 Task: Add Bigelow Decaf Earl Gray Tea to the cart.
Action: Mouse pressed left at (19, 139)
Screenshot: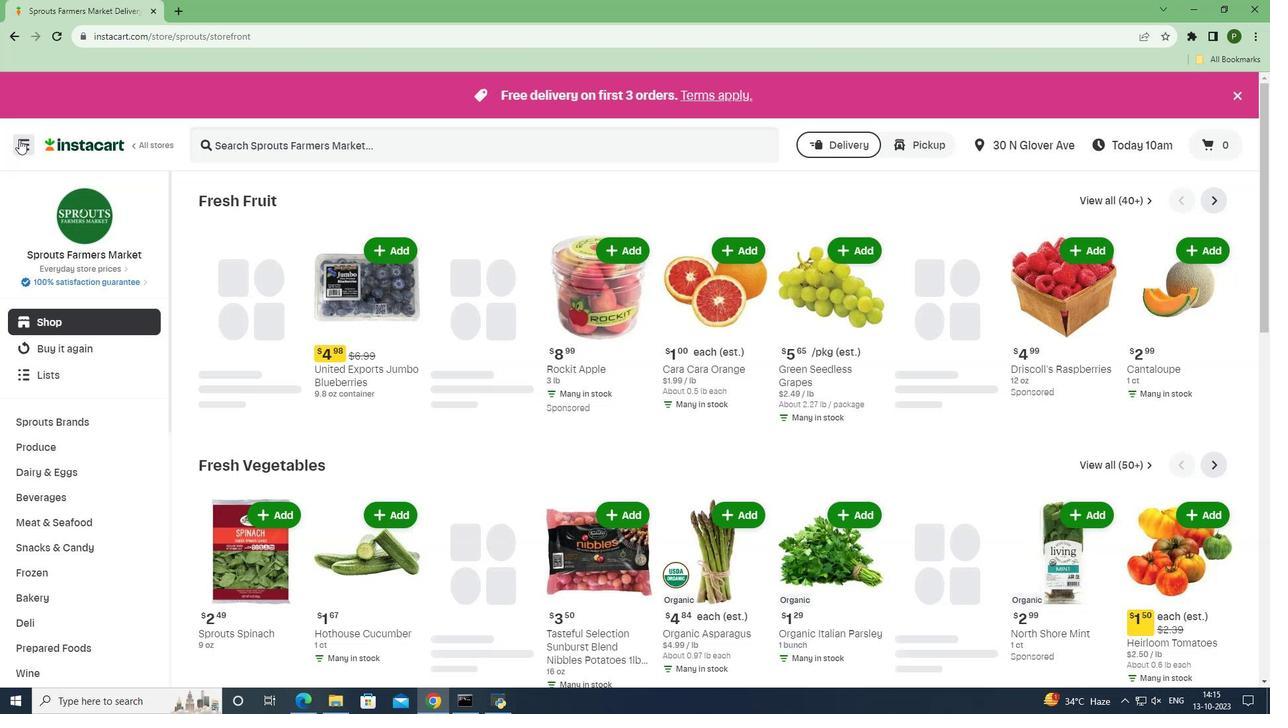 
Action: Mouse moved to (21, 342)
Screenshot: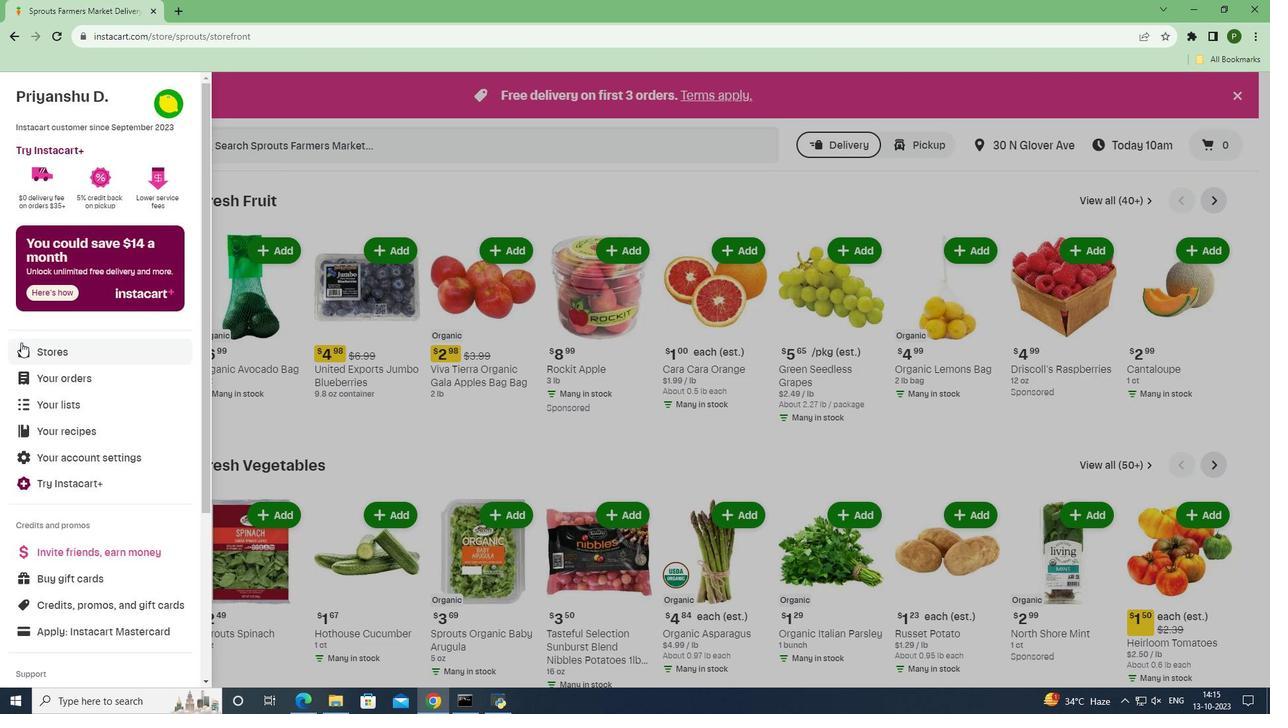 
Action: Mouse pressed left at (21, 342)
Screenshot: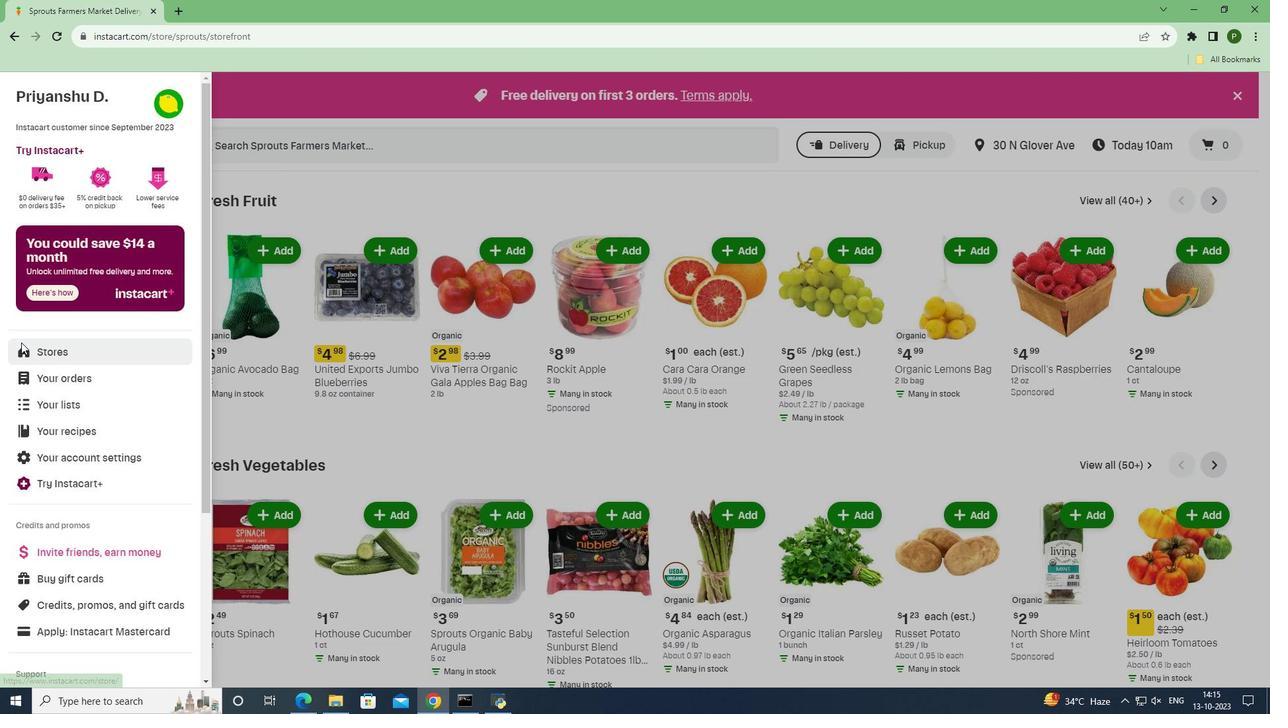 
Action: Mouse moved to (304, 153)
Screenshot: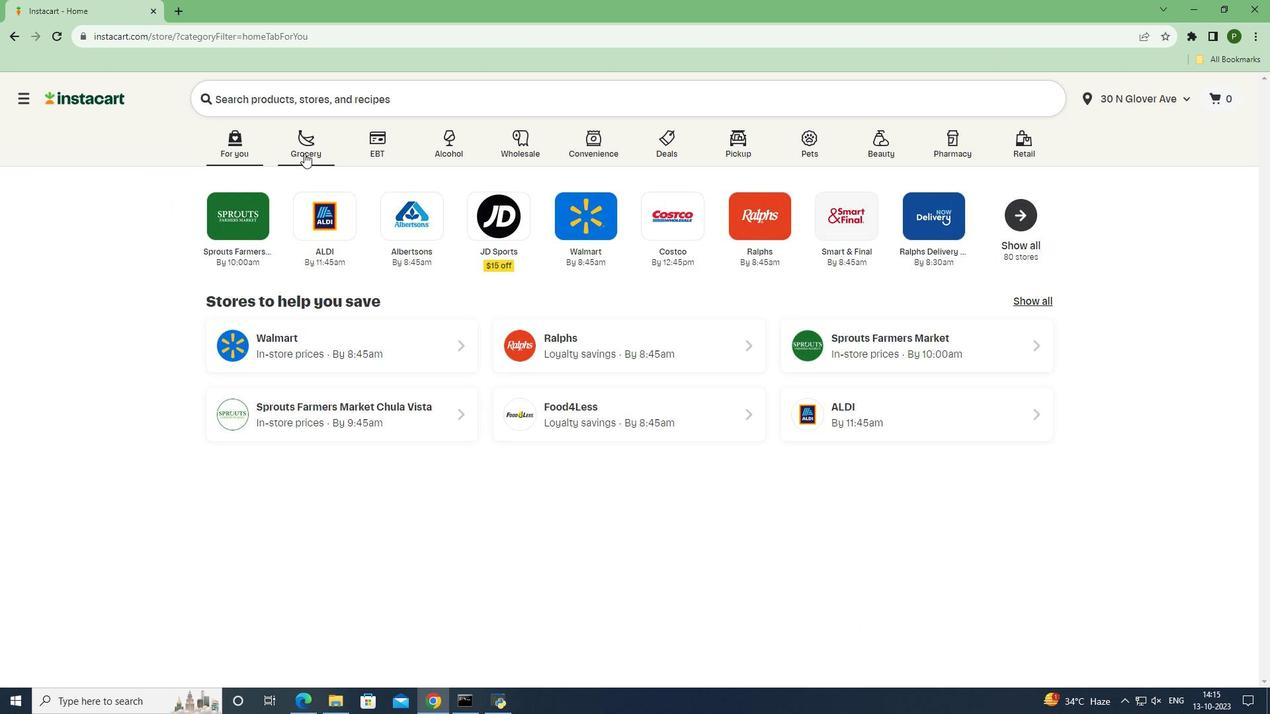 
Action: Mouse pressed left at (304, 153)
Screenshot: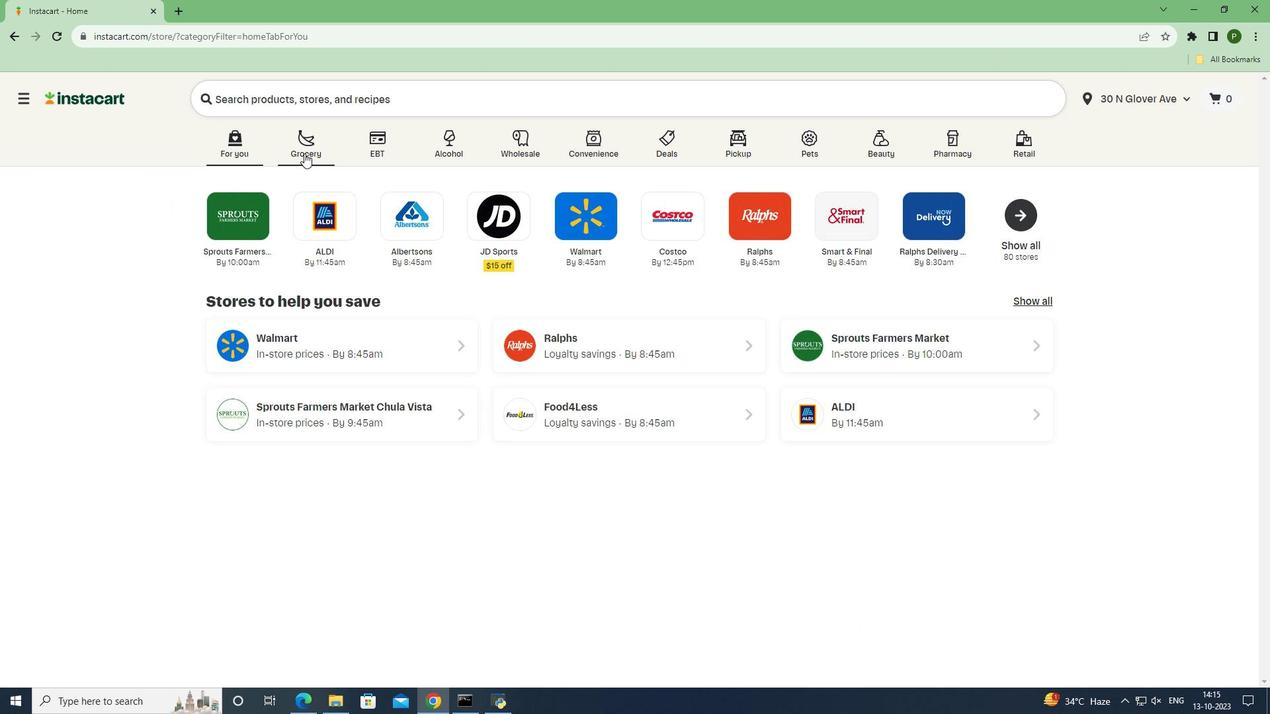 
Action: Mouse moved to (816, 306)
Screenshot: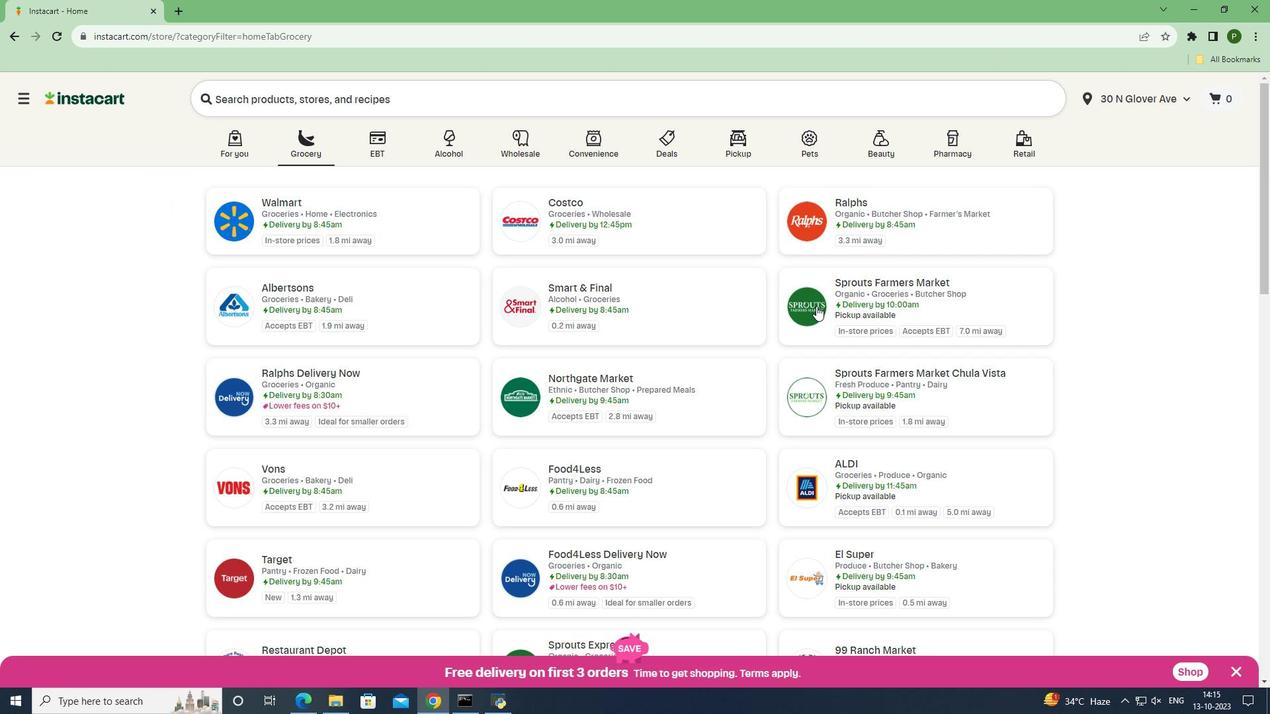 
Action: Mouse pressed left at (816, 306)
Screenshot: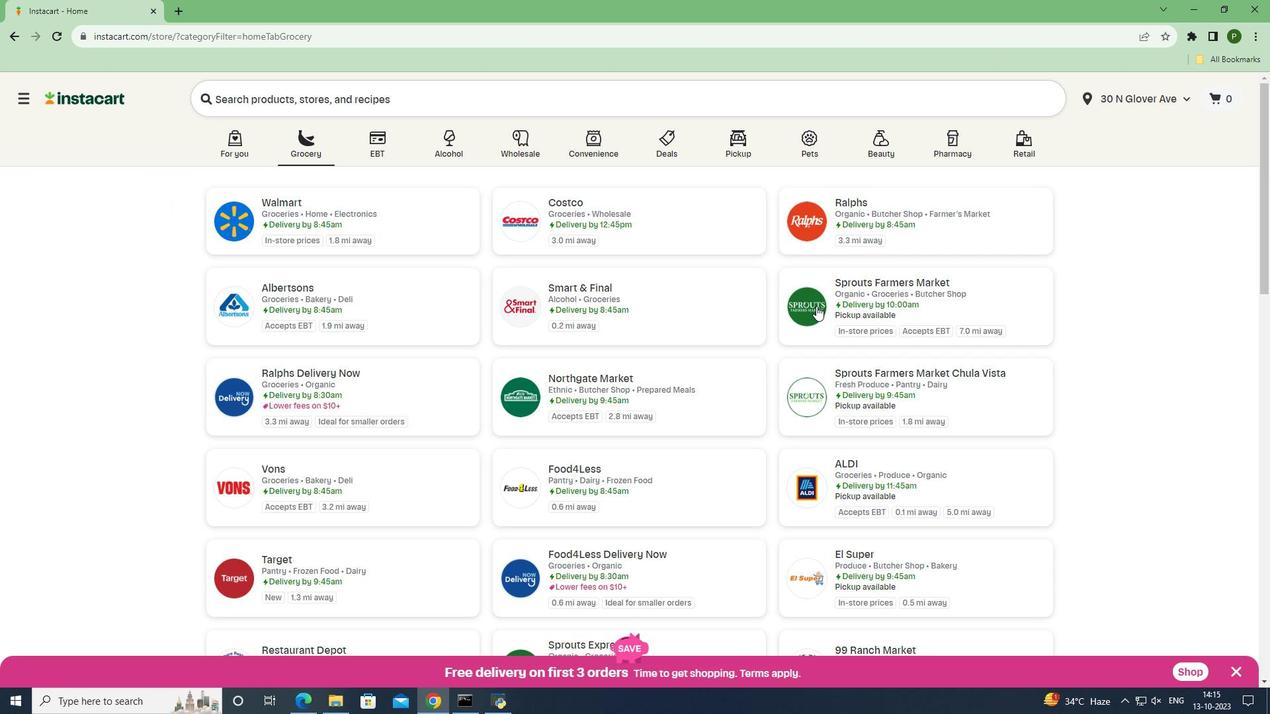 
Action: Mouse moved to (99, 500)
Screenshot: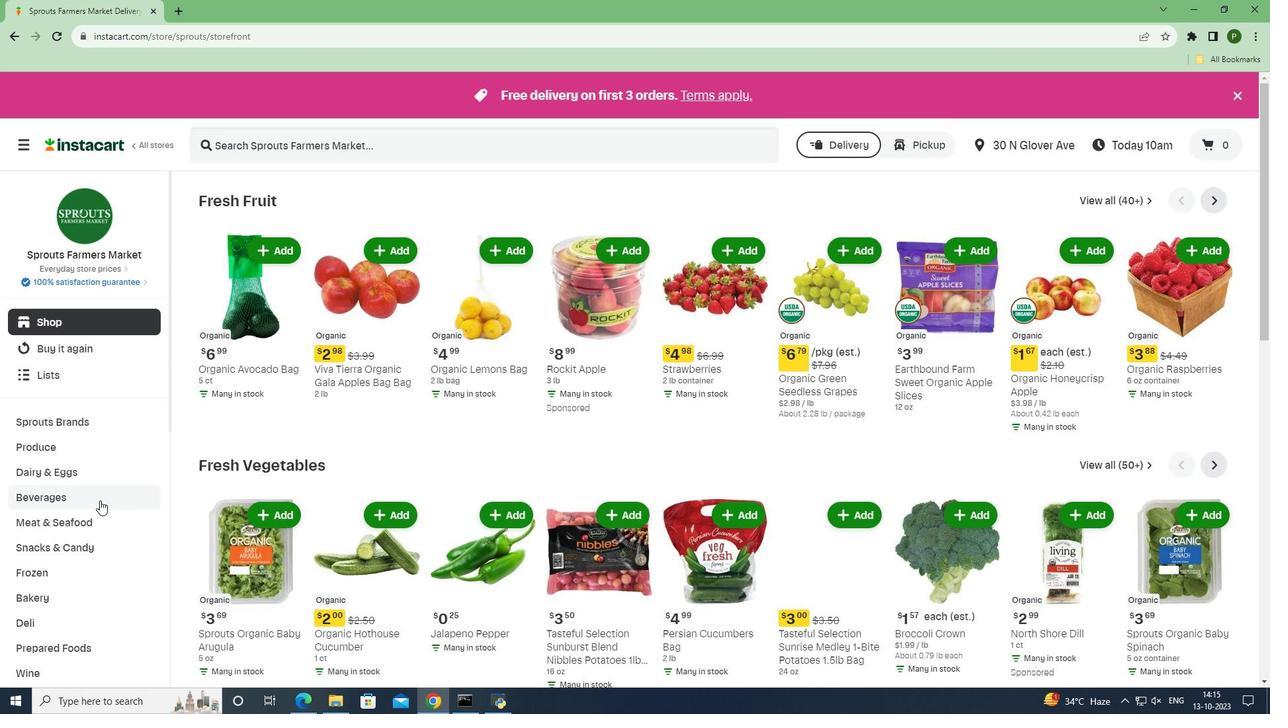 
Action: Mouse pressed left at (99, 500)
Screenshot: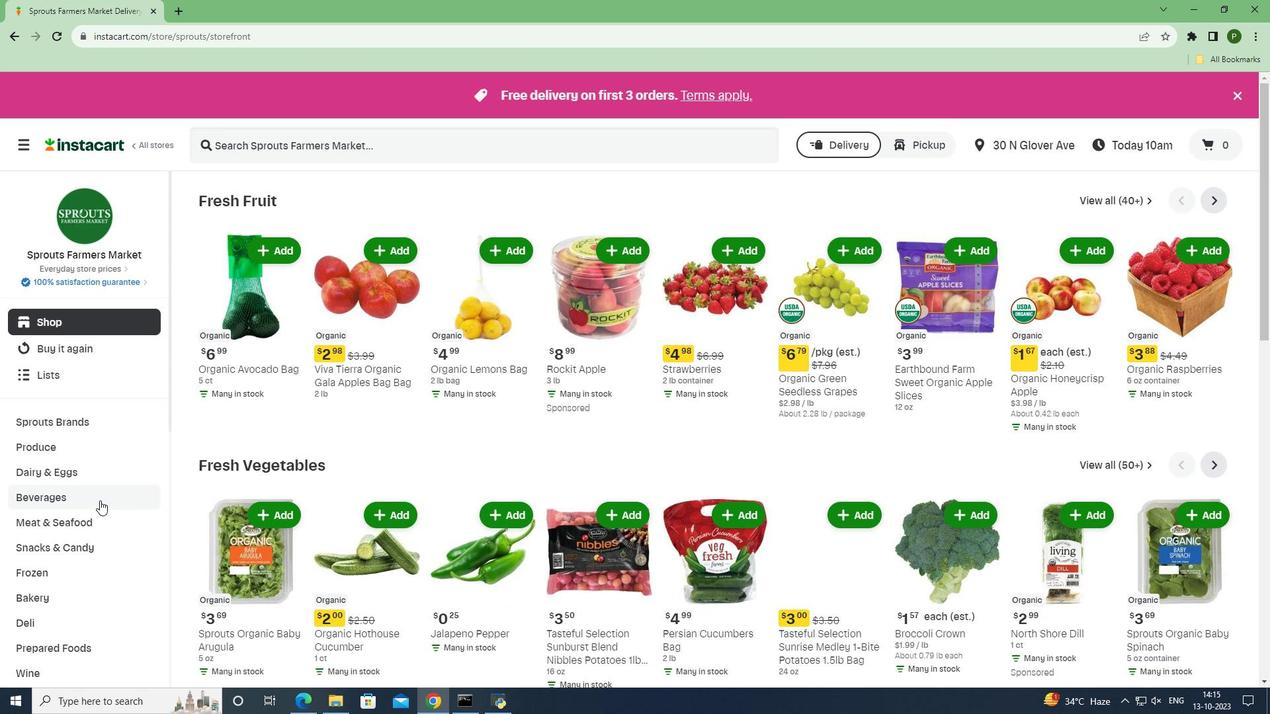 
Action: Mouse moved to (1148, 375)
Screenshot: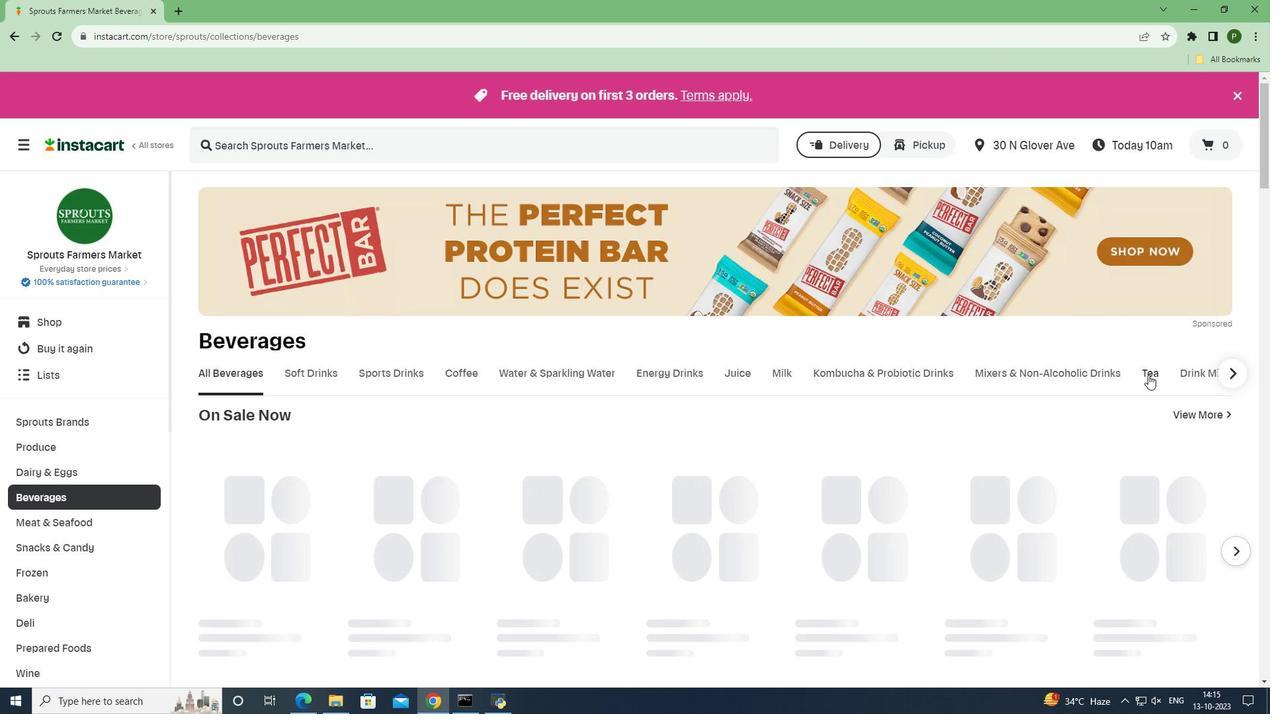 
Action: Mouse pressed left at (1148, 375)
Screenshot: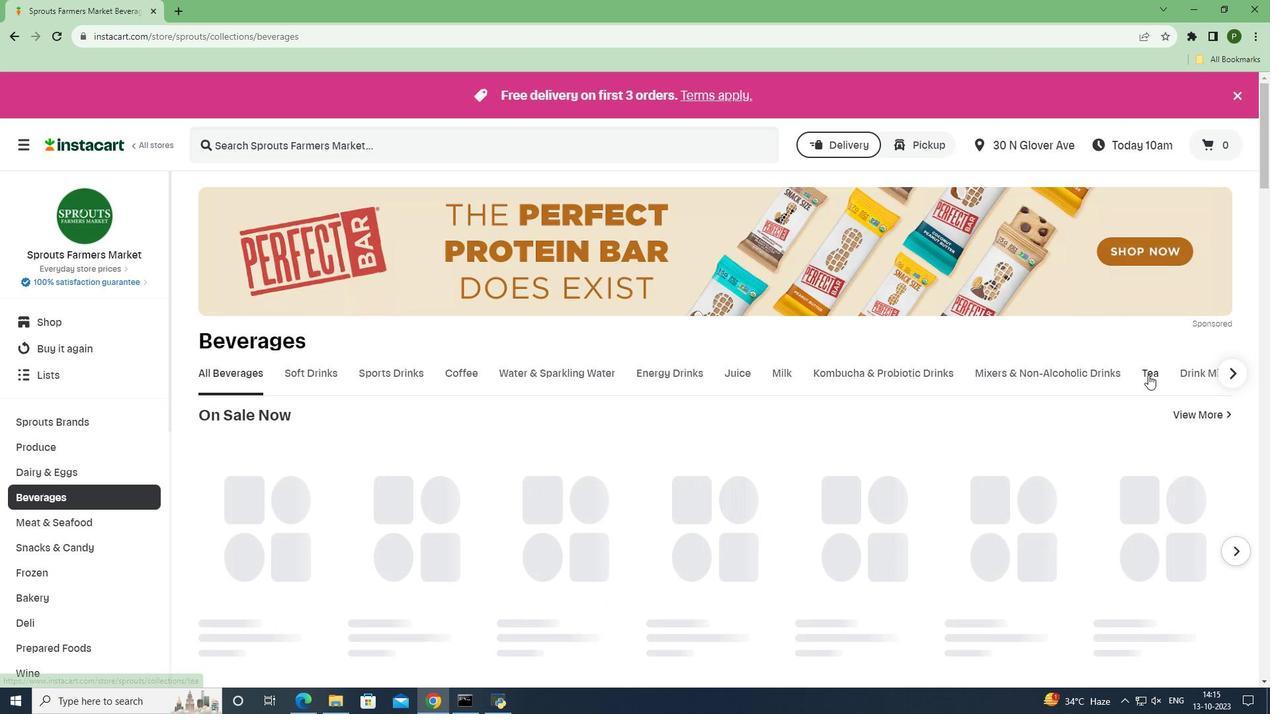 
Action: Mouse moved to (322, 150)
Screenshot: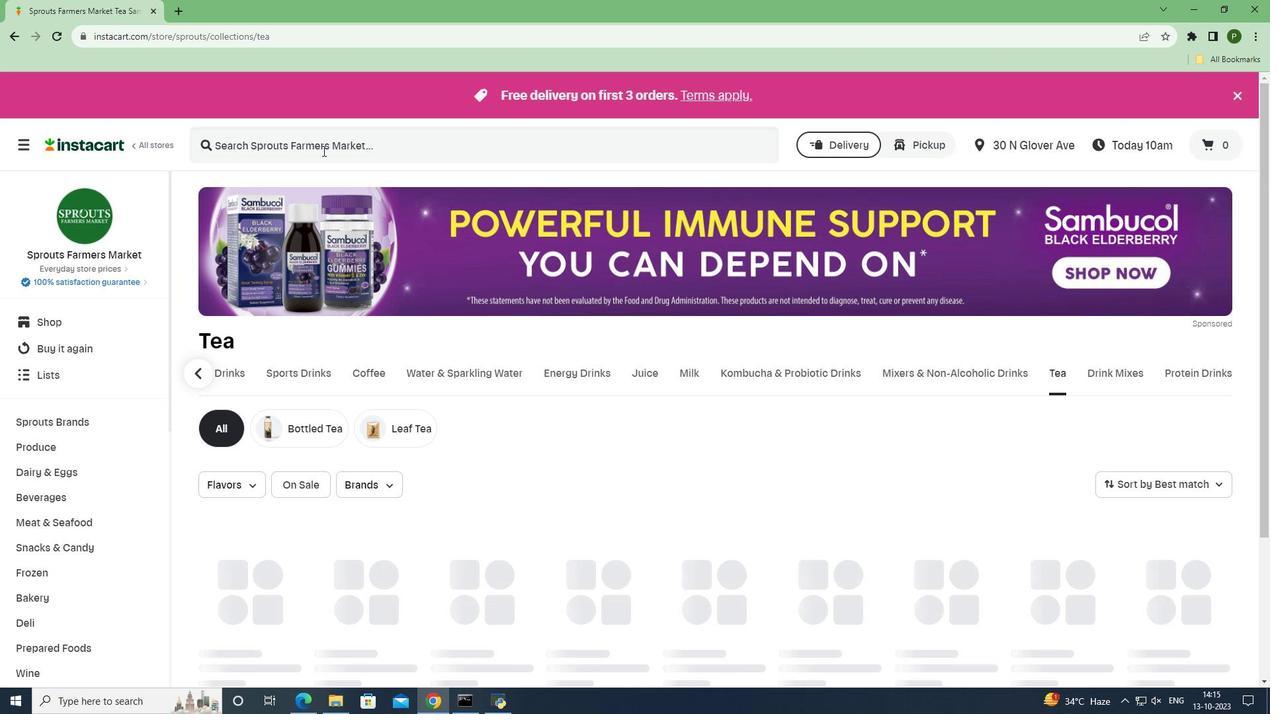 
Action: Mouse pressed left at (322, 150)
Screenshot: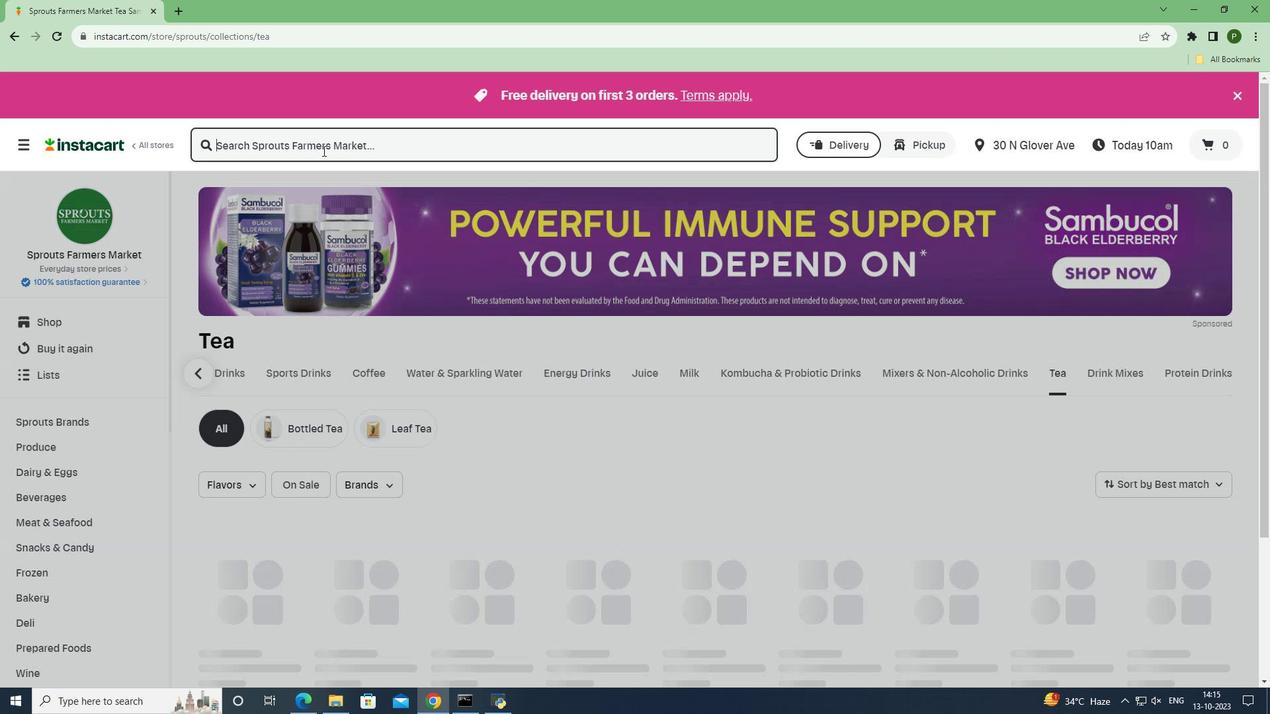 
Action: Key pressed <Key.caps_lock>B<Key.caps_lock>igelow<Key.space><Key.caps_lock>D<Key.caps_lock>ecaf<Key.space><Key.caps_lock>E<Key.caps_lock>arl<Key.space><Key.caps_lock>G<Key.caps_lock>ray<Key.space><Key.caps_lock>T<Key.caps_lock>ea<Key.space><Key.enter>
Screenshot: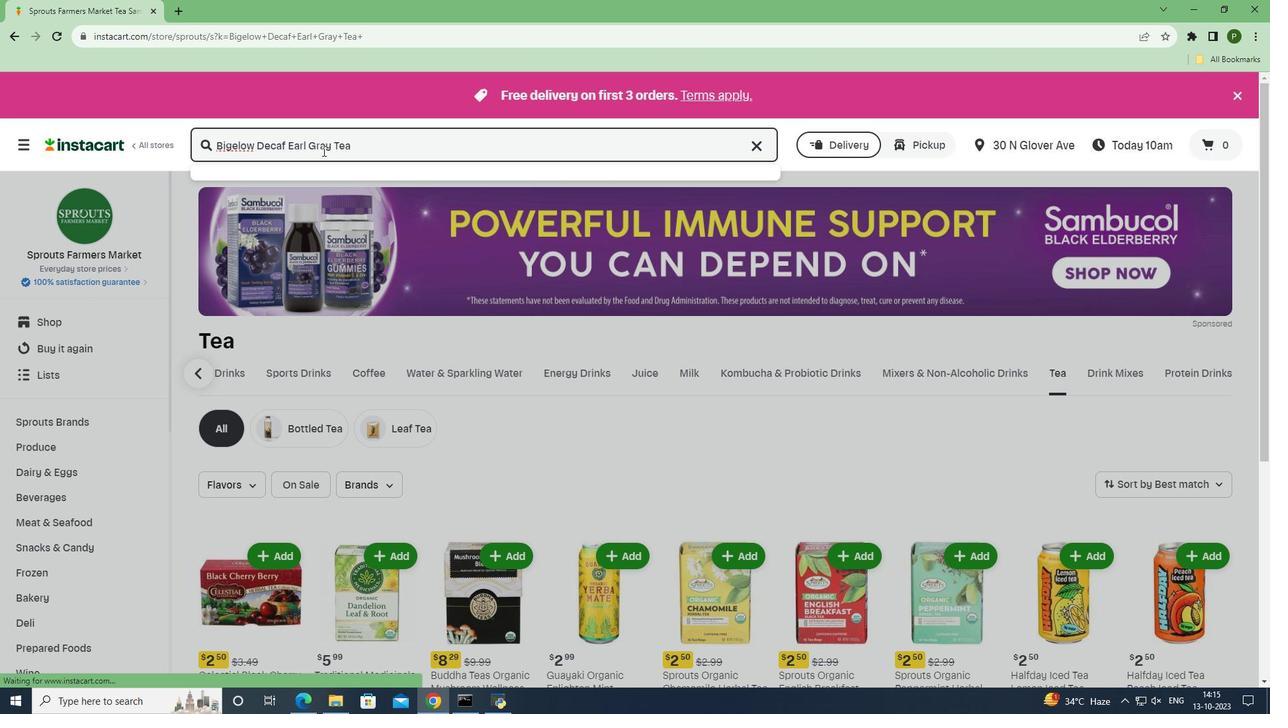 
Action: Mouse moved to (418, 400)
Screenshot: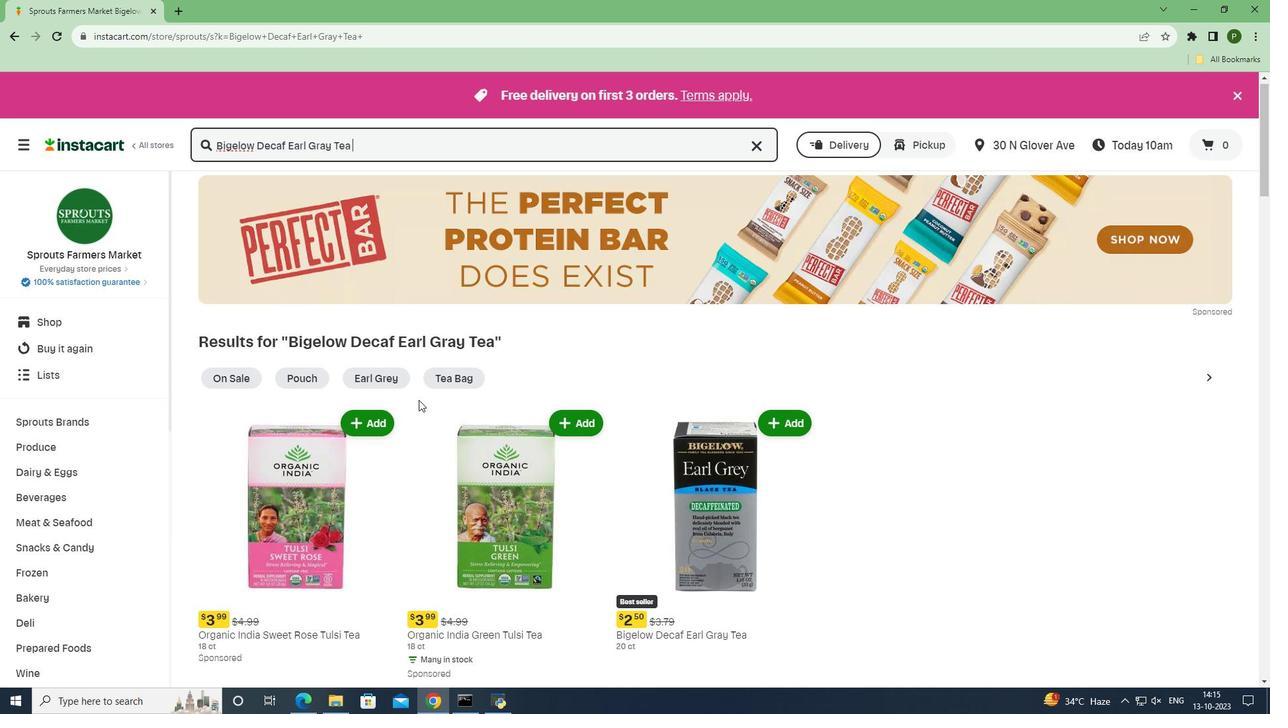 
Action: Mouse scrolled (418, 399) with delta (0, 0)
Screenshot: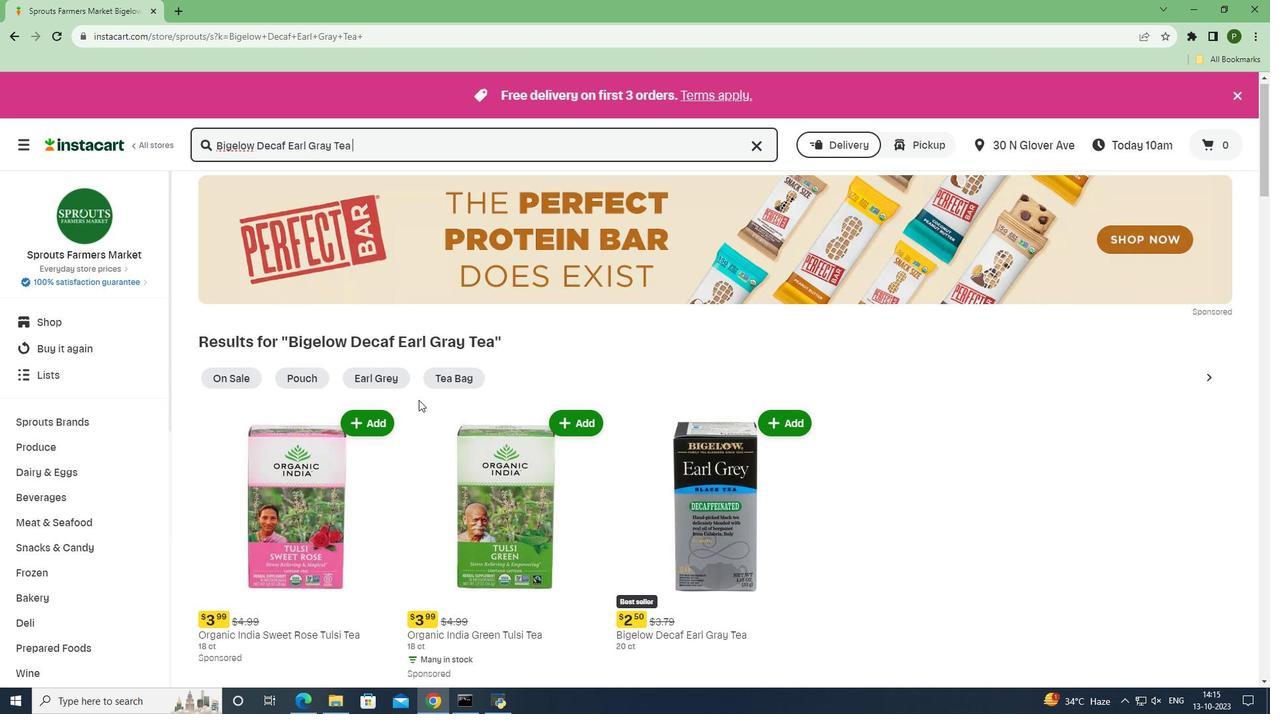 
Action: Mouse moved to (785, 363)
Screenshot: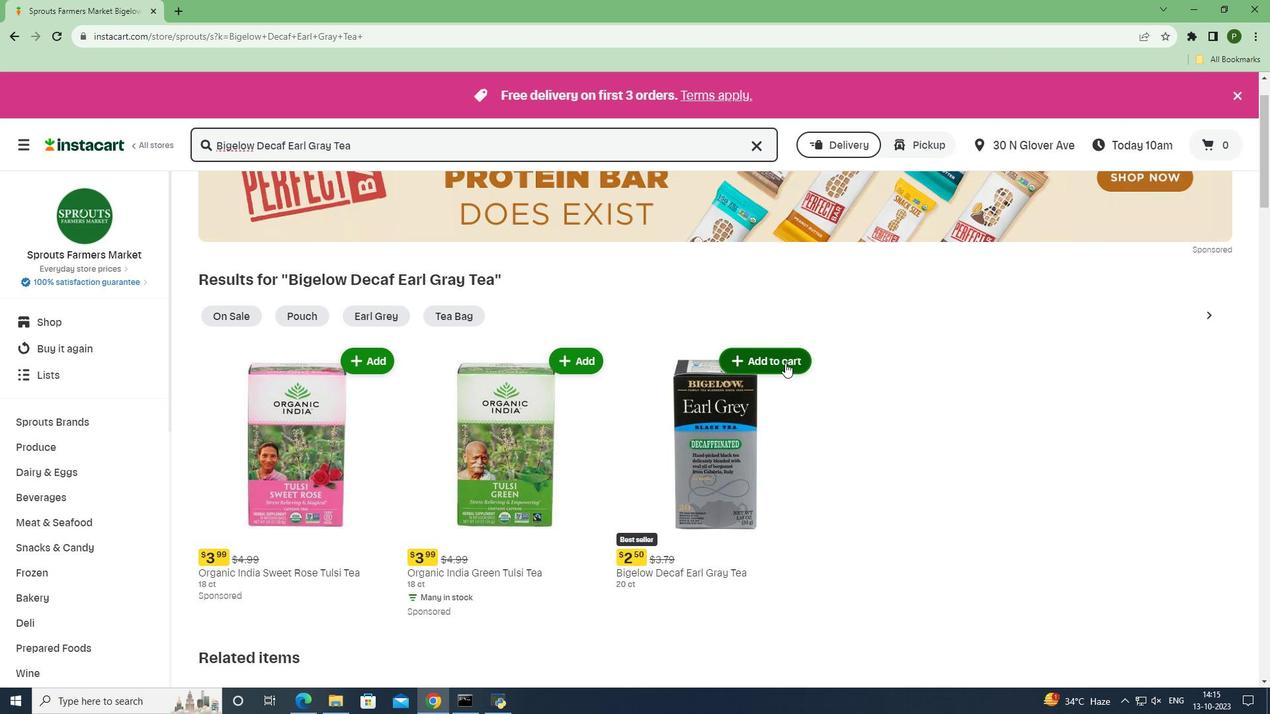 
Action: Mouse pressed left at (785, 363)
Screenshot: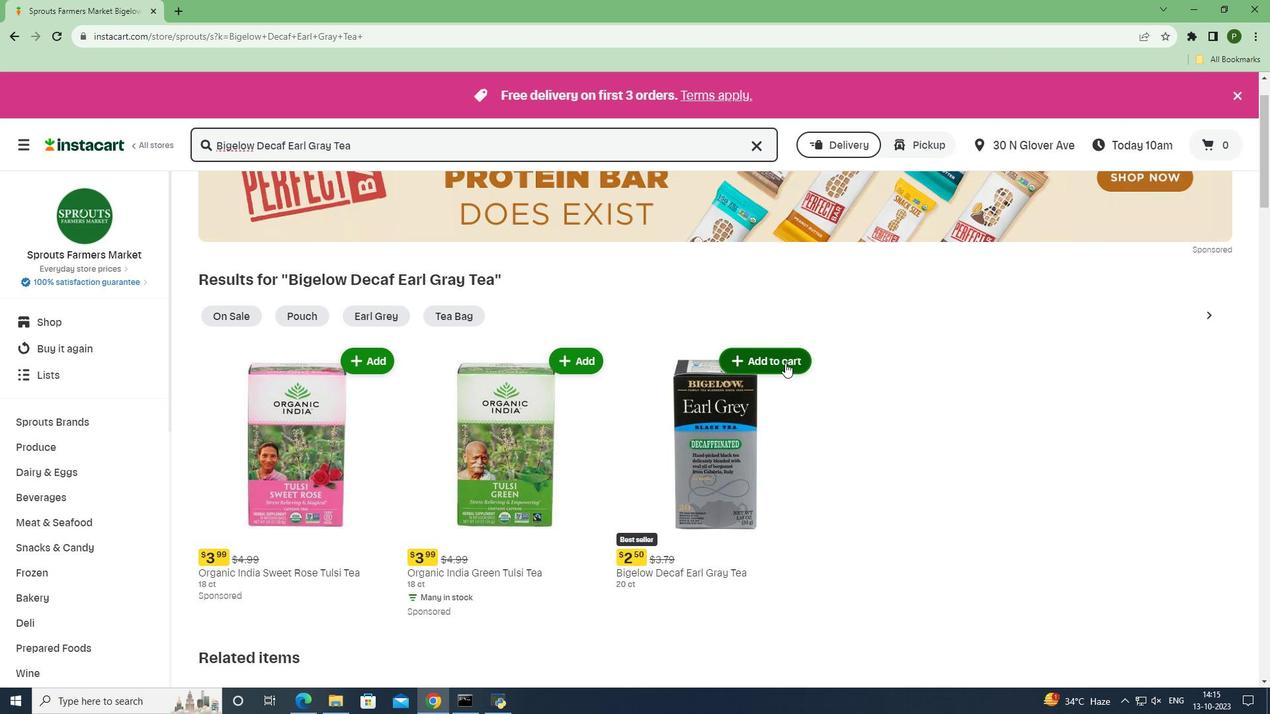 
Action: Mouse moved to (823, 420)
Screenshot: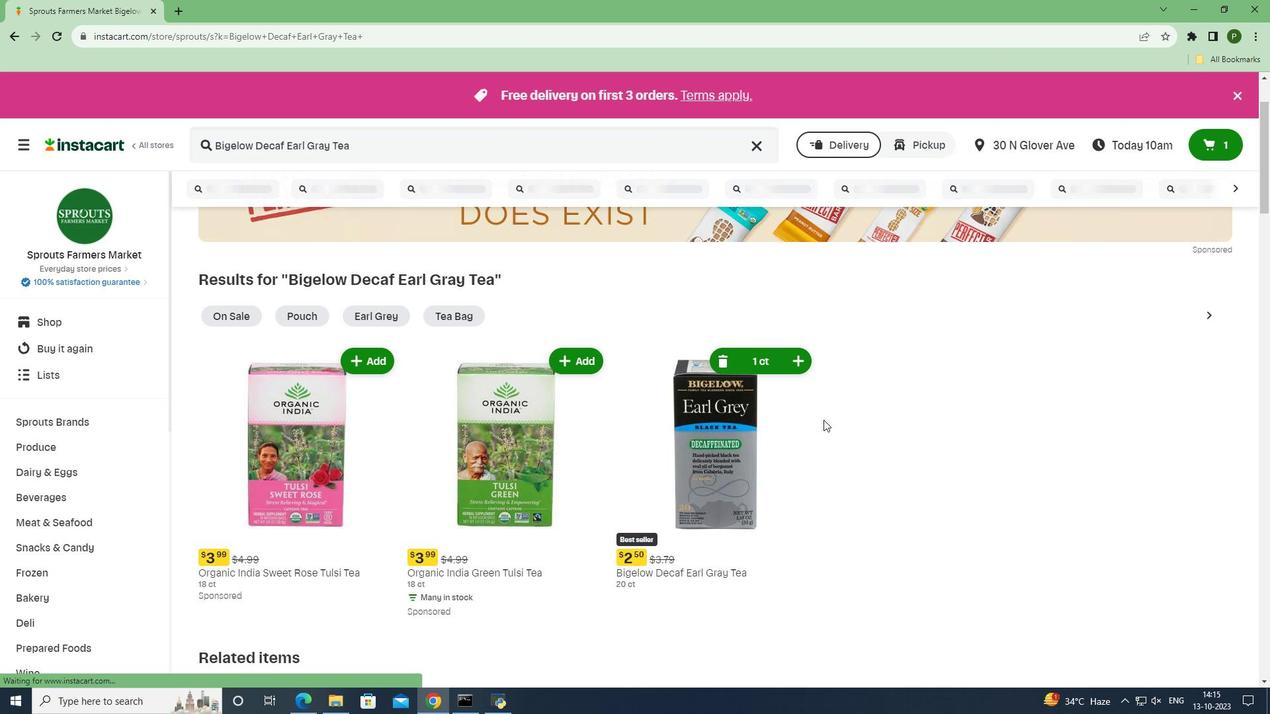 
